 Task: Create a section Feature Flurry and in the section, add a milestone Cloud Cost Management in the project AutoWave
Action: Mouse moved to (273, 444)
Screenshot: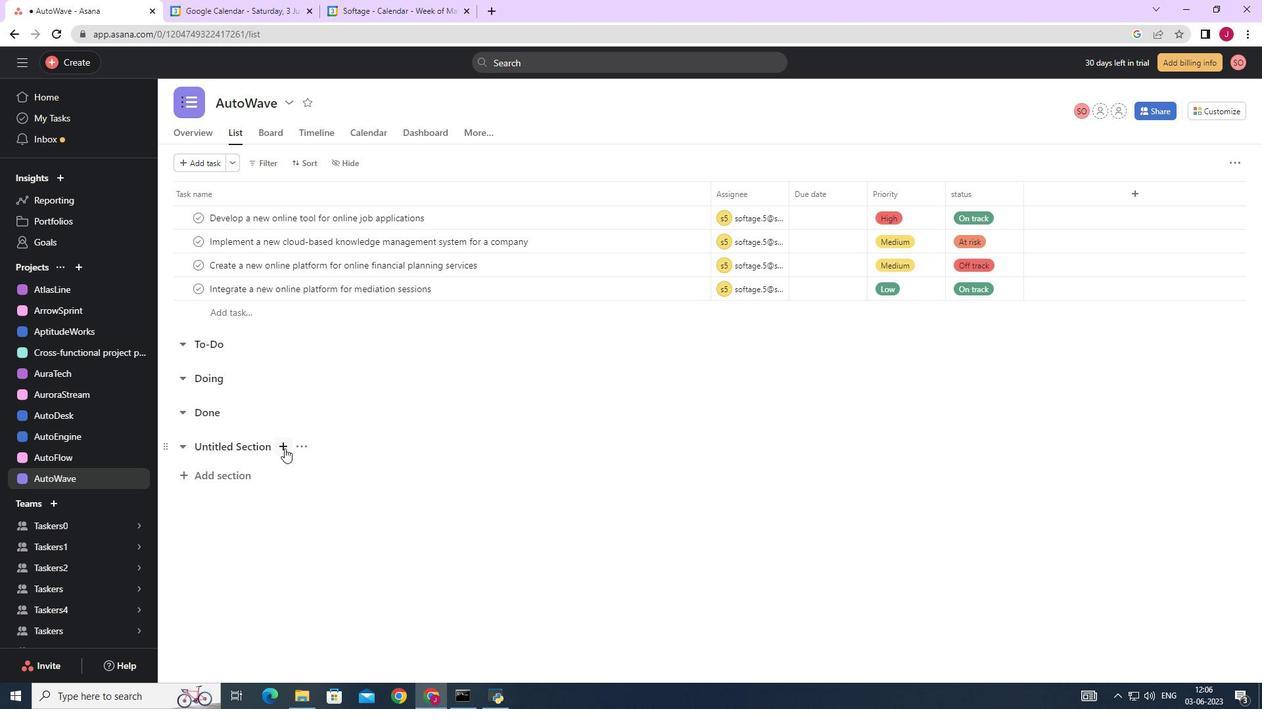 
Action: Mouse pressed left at (273, 444)
Screenshot: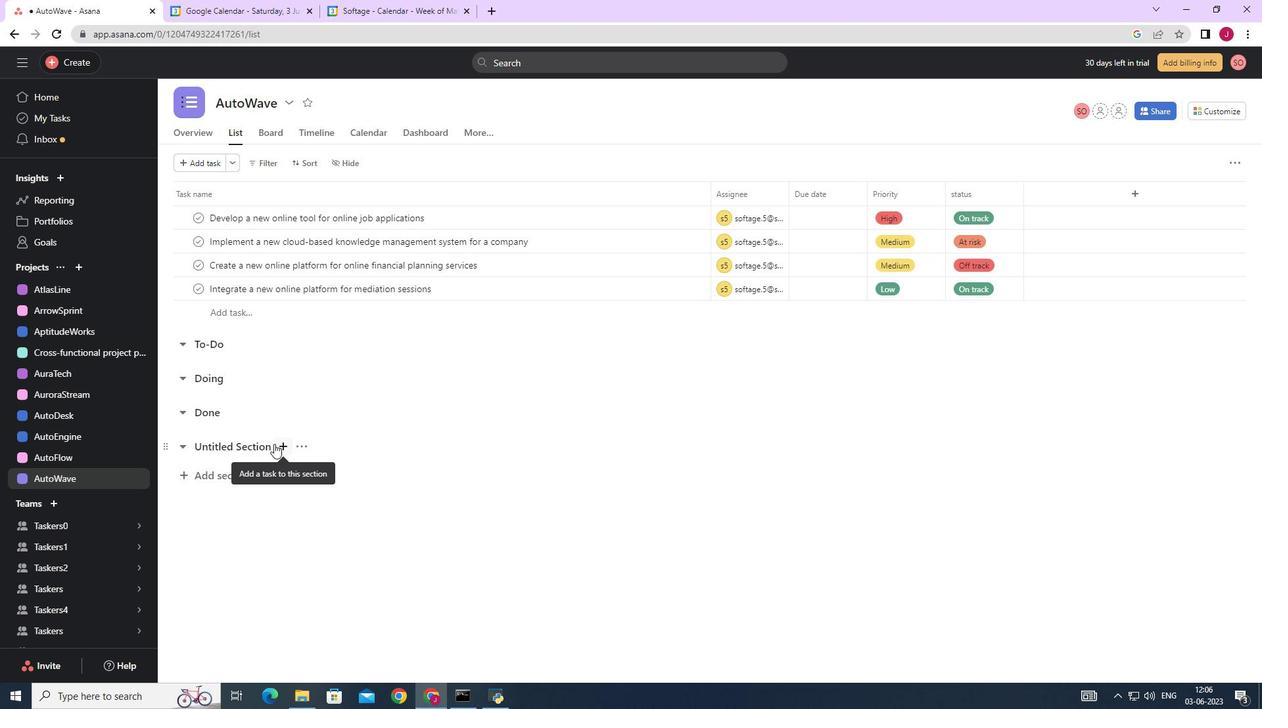 
Action: Mouse moved to (264, 446)
Screenshot: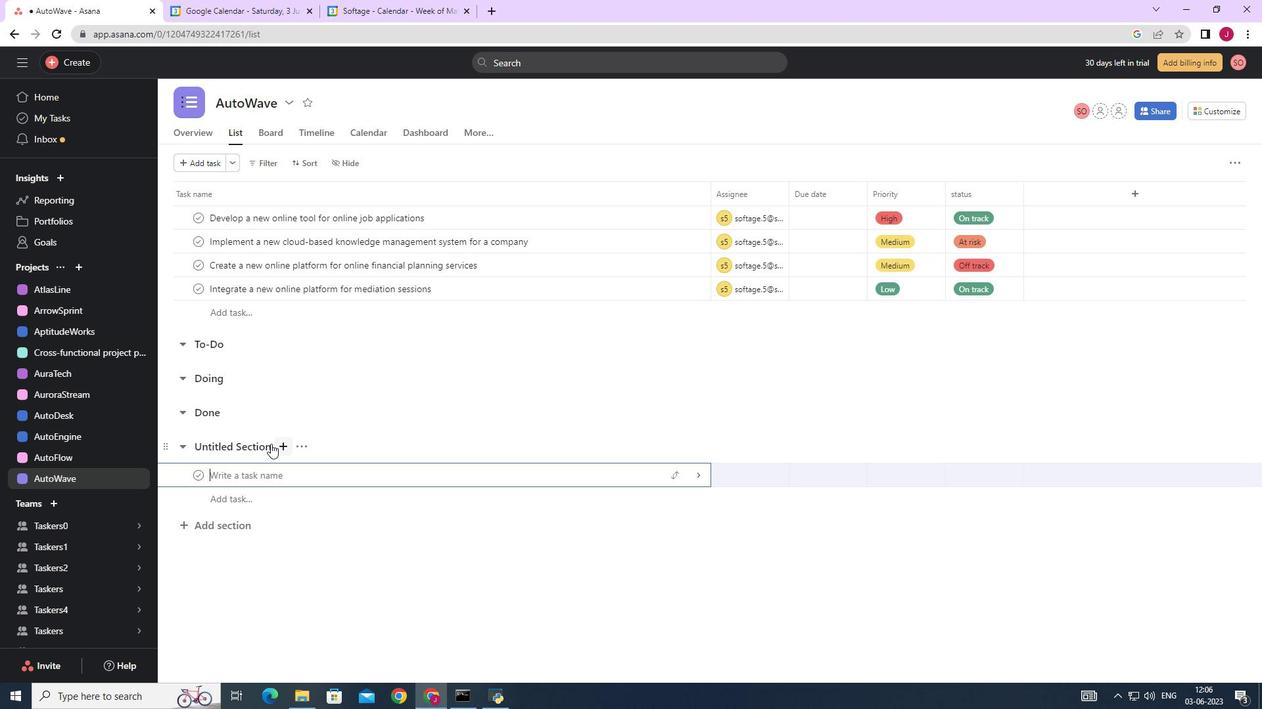 
Action: Mouse pressed left at (264, 446)
Screenshot: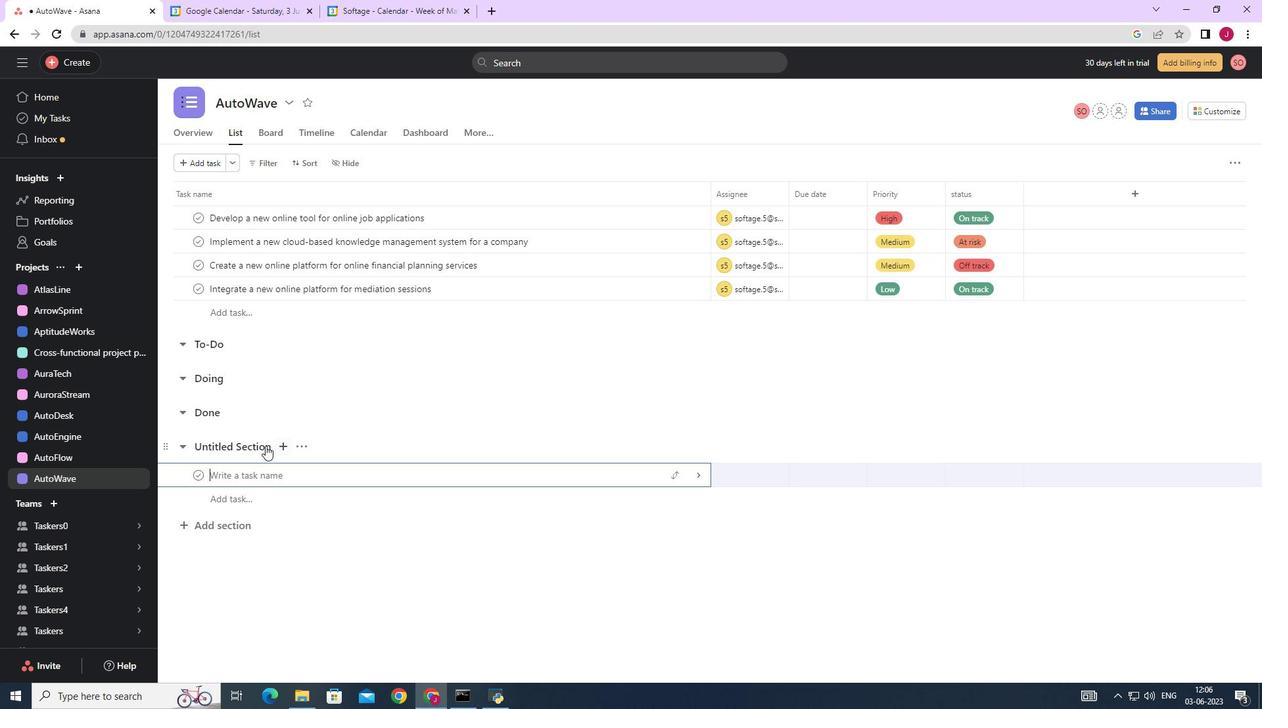 
Action: Mouse moved to (274, 448)
Screenshot: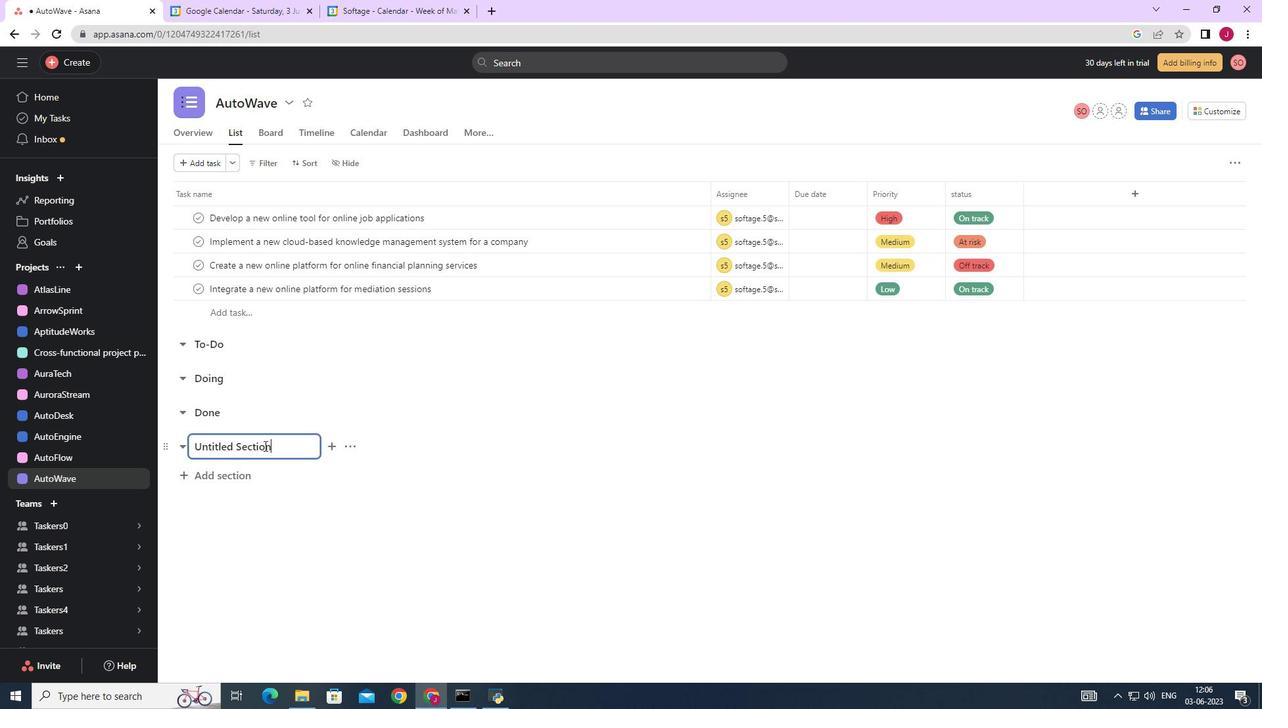 
Action: Key pressed <Key.backspace><Key.backspace><Key.backspace><Key.backspace><Key.backspace><Key.backspace><Key.backspace><Key.backspace><Key.backspace><Key.backspace><Key.backspace><Key.backspace><Key.backspace><Key.backspace><Key.backspace><Key.backspace><Key.backspace><Key.backspace><Key.backspace><Key.caps_lock>F<Key.caps_lock>eature<Key.space><Key.caps_lock>F<Key.caps_lock>lurry<Key.enter><Key.caps_lock>C<Key.caps_lock>loud<Key.space><Key.caps_lock>C<Key.caps_lock>ost<Key.space><Key.caps_lock>M<Key.caps_lock>anagement
Screenshot: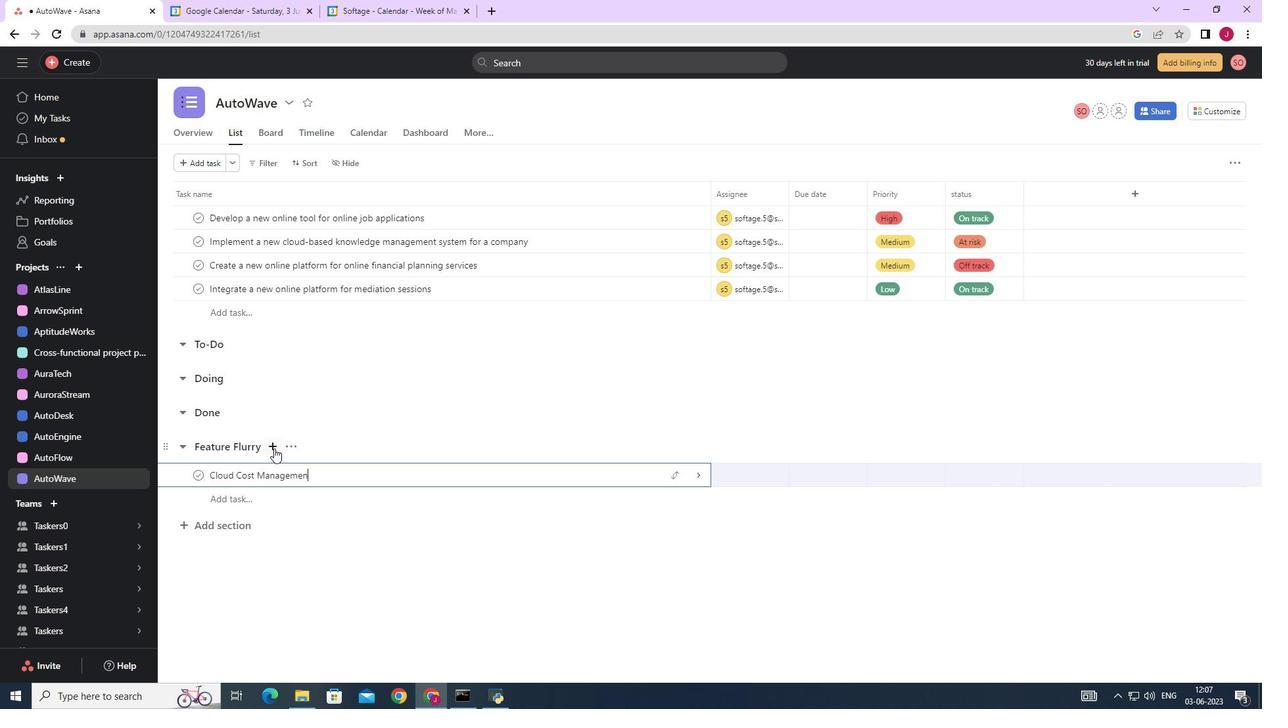
Action: Mouse moved to (699, 477)
Screenshot: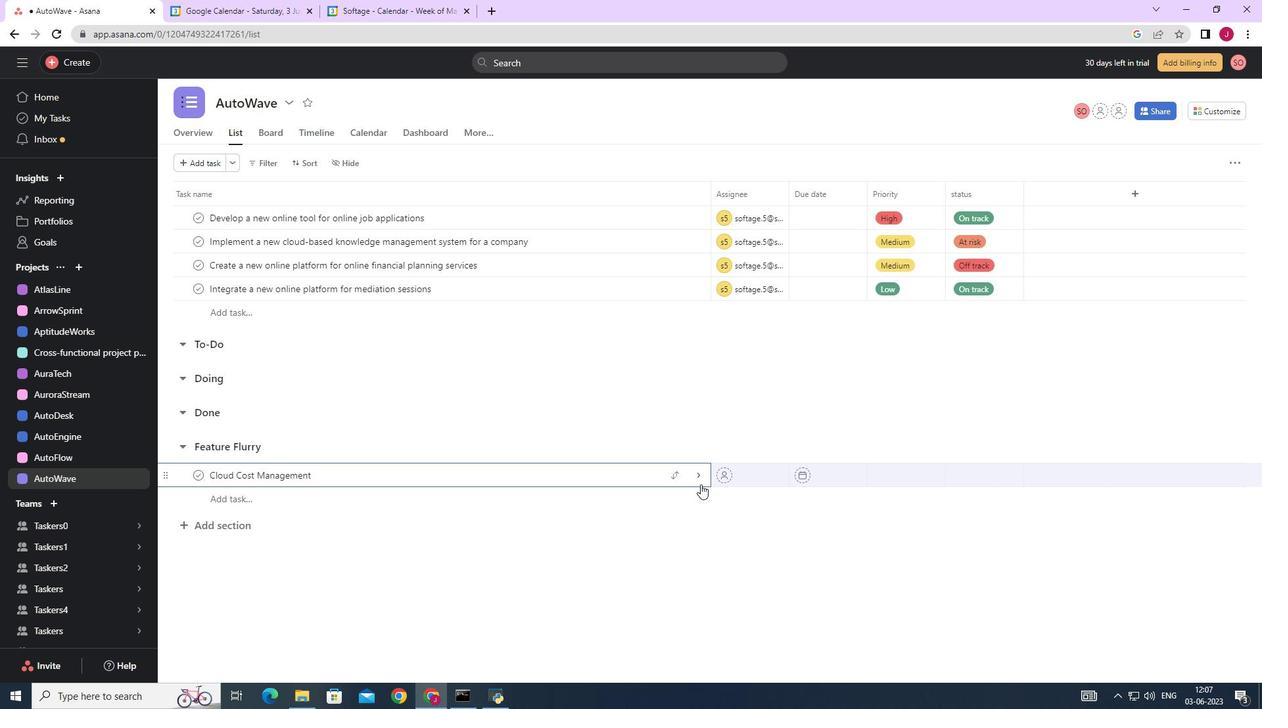 
Action: Mouse pressed left at (699, 477)
Screenshot: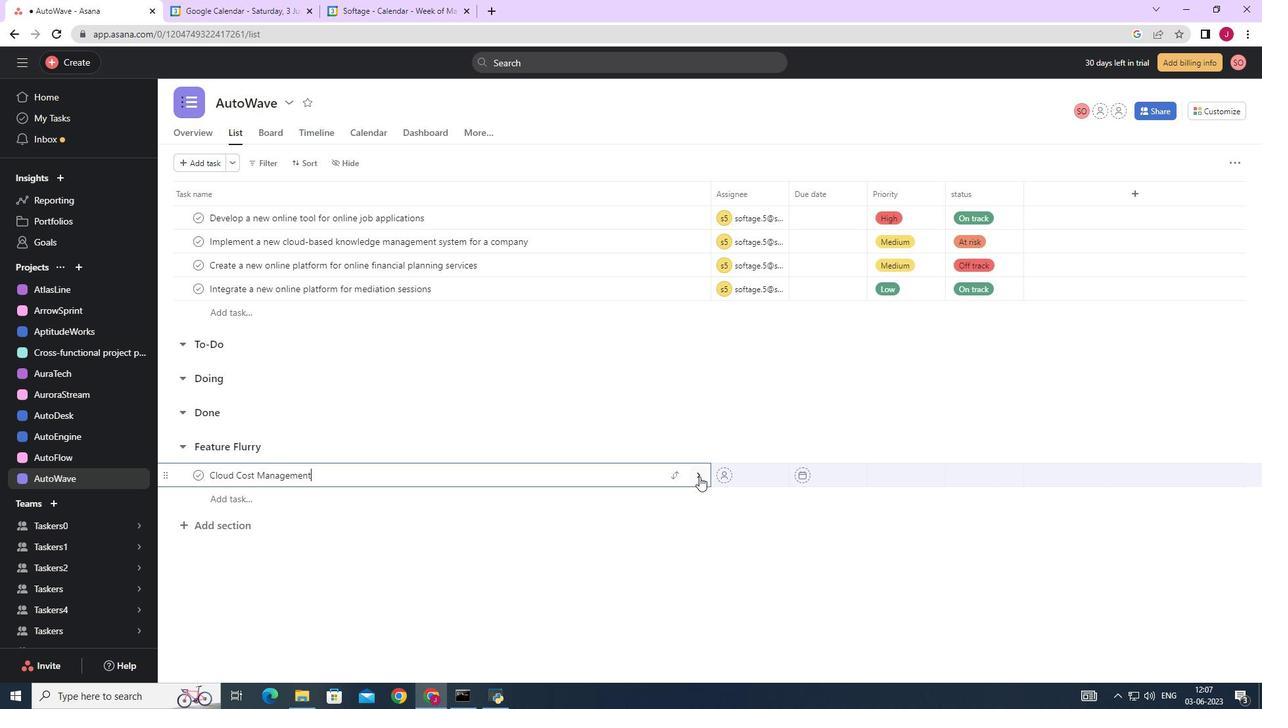 
Action: Mouse moved to (1216, 163)
Screenshot: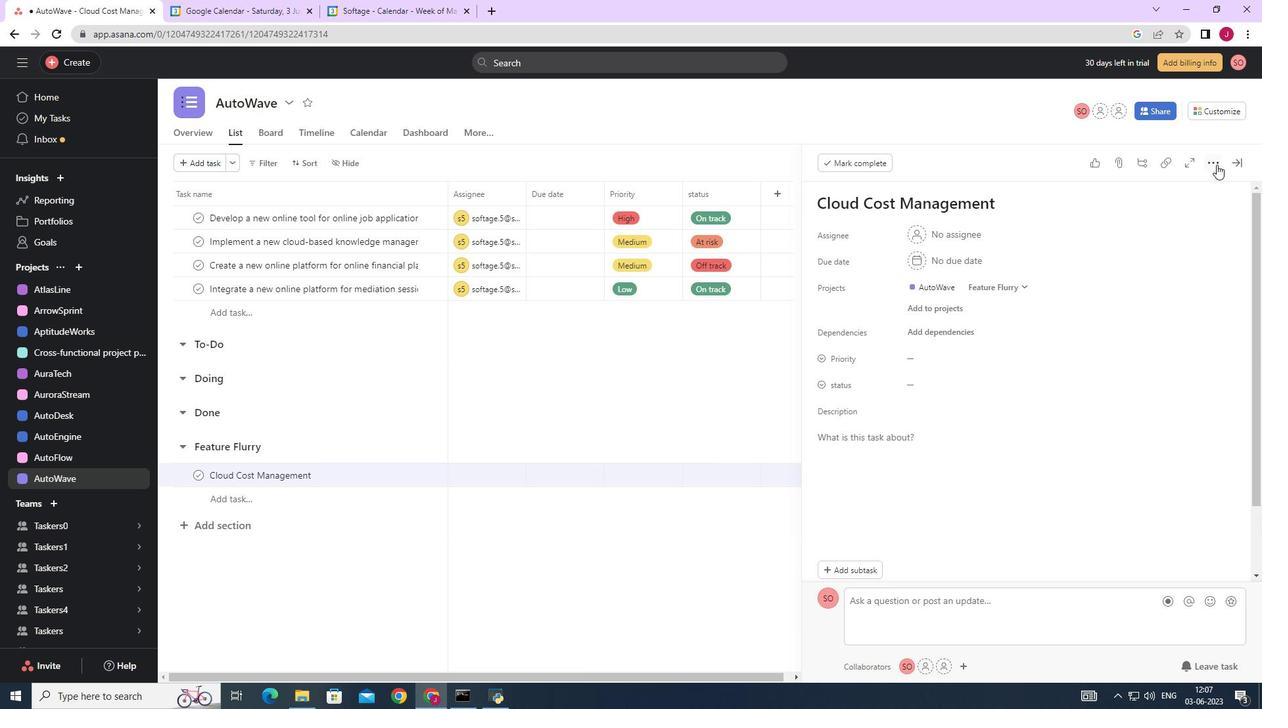 
Action: Mouse pressed left at (1216, 163)
Screenshot: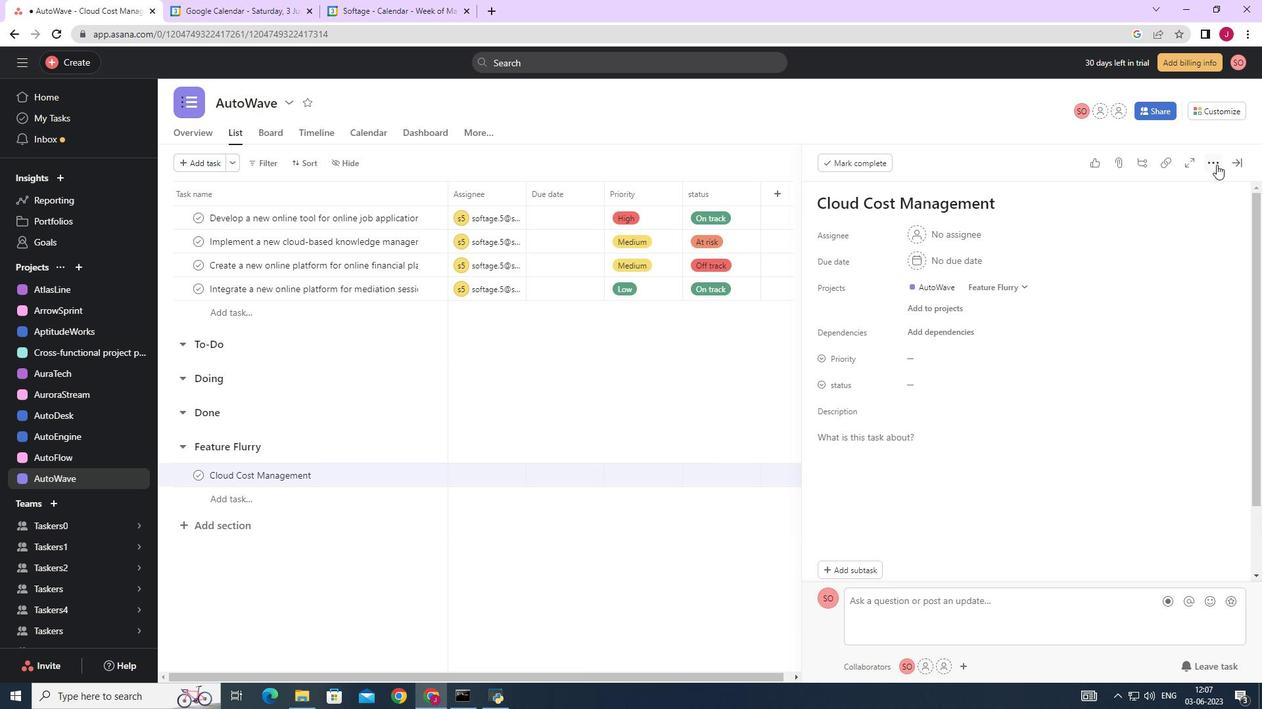 
Action: Mouse moved to (1110, 212)
Screenshot: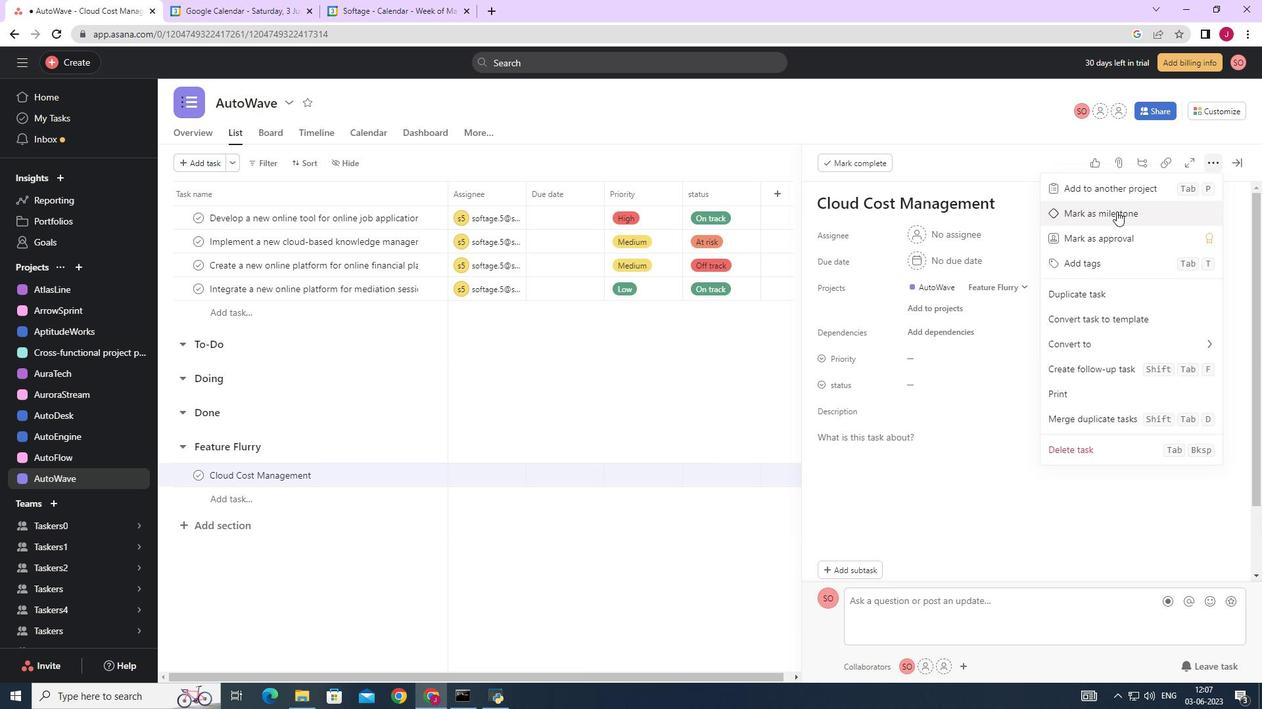 
Action: Mouse pressed left at (1110, 212)
Screenshot: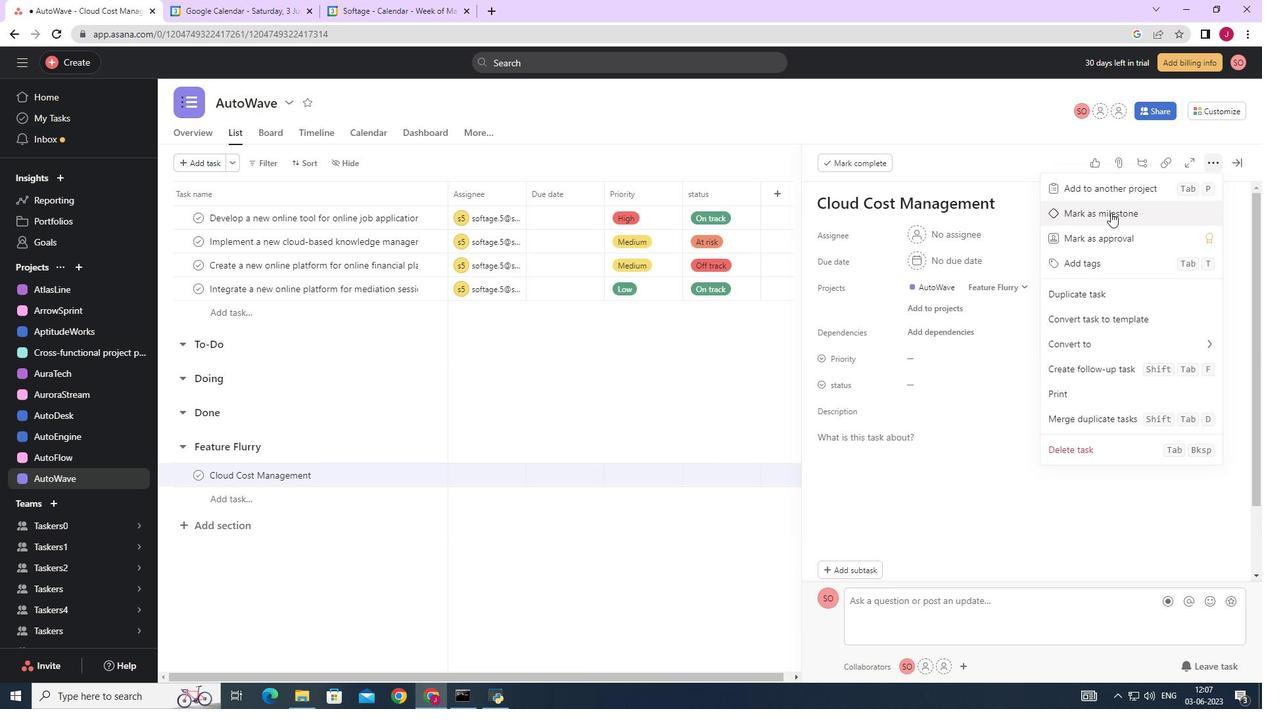 
Action: Mouse moved to (1235, 164)
Screenshot: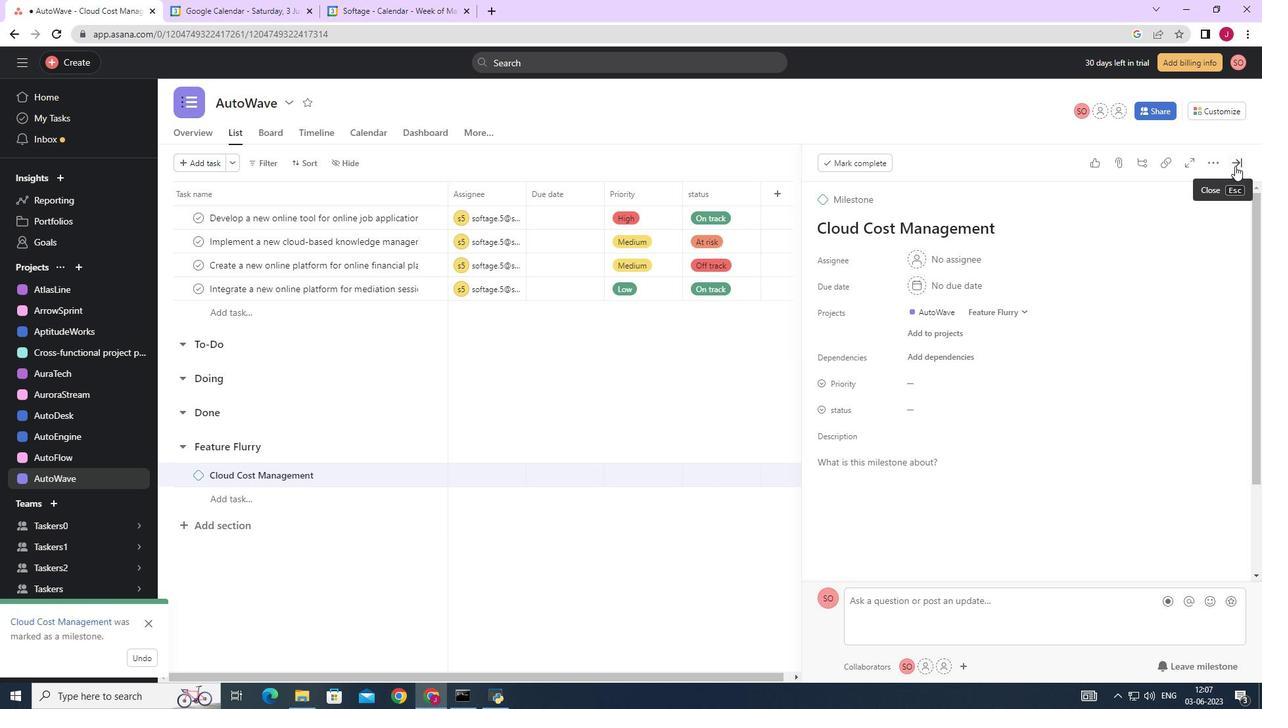 
Action: Mouse pressed left at (1235, 164)
Screenshot: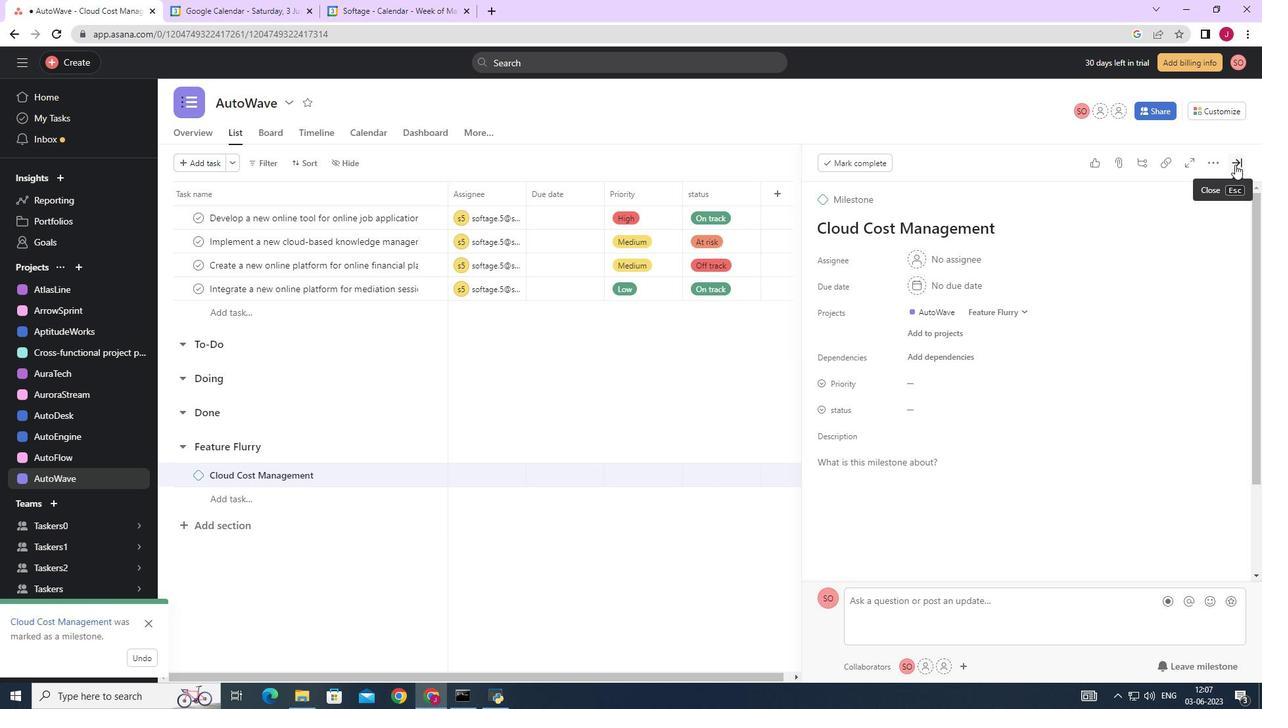 
